 Task: Create Workspace Knowledge Management Workspace description Create and manage company-wide agile and lean methodologies. Workspace type Small Business
Action: Mouse moved to (338, 72)
Screenshot: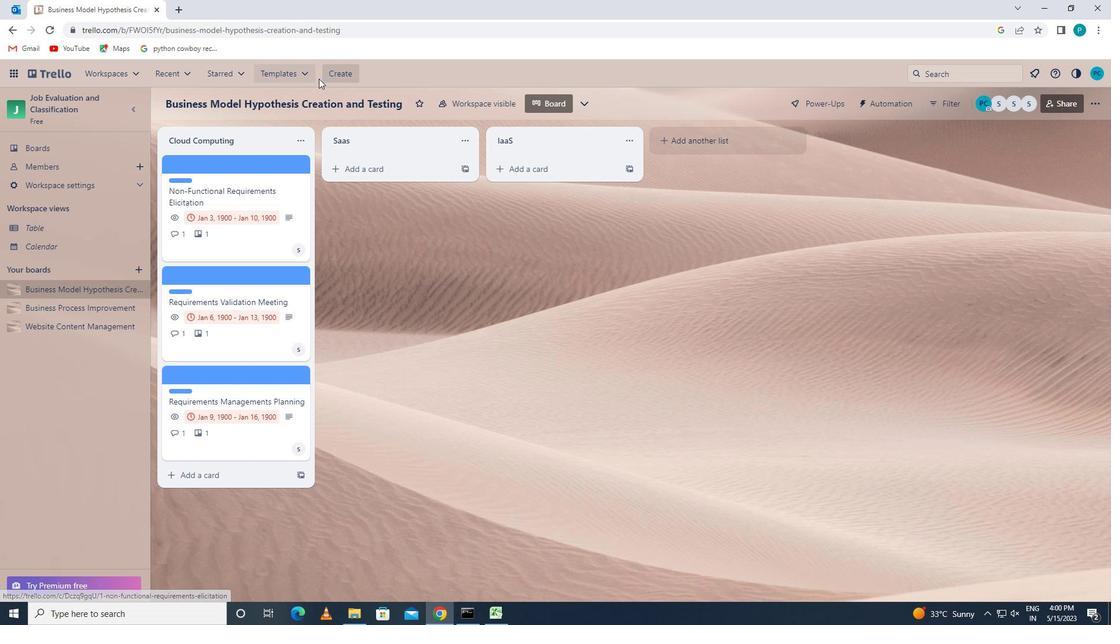 
Action: Mouse pressed left at (338, 72)
Screenshot: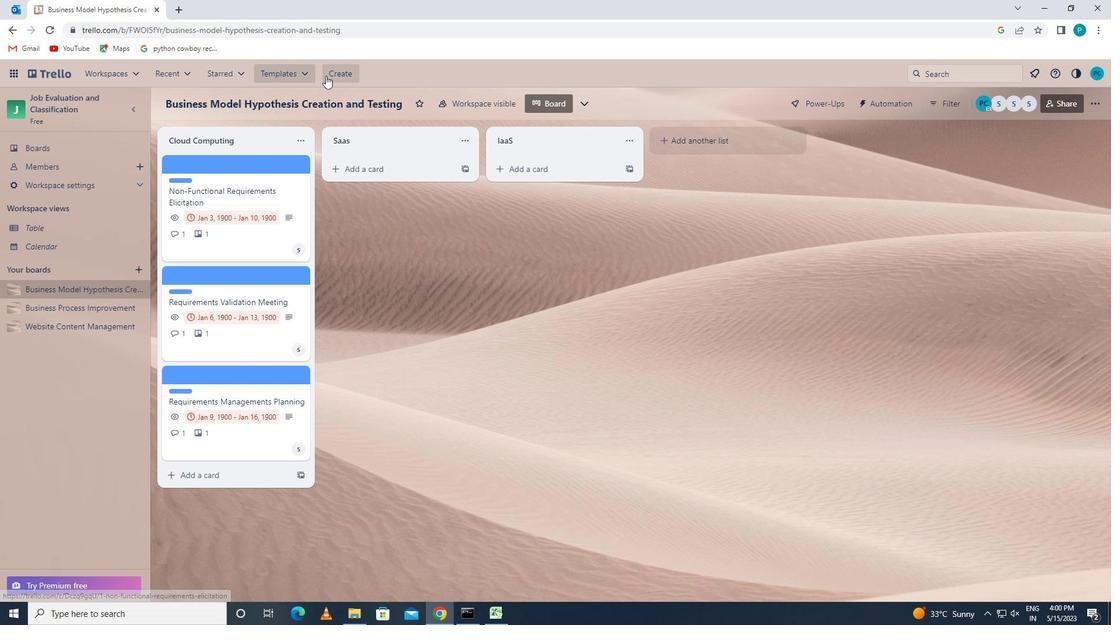 
Action: Mouse moved to (365, 184)
Screenshot: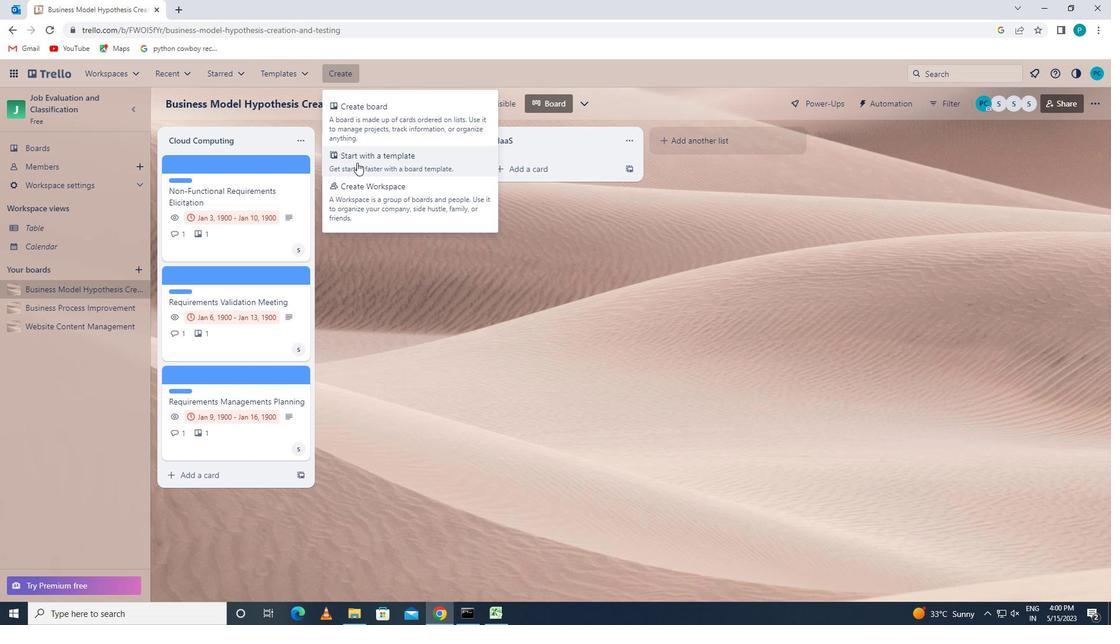 
Action: Mouse pressed left at (365, 184)
Screenshot: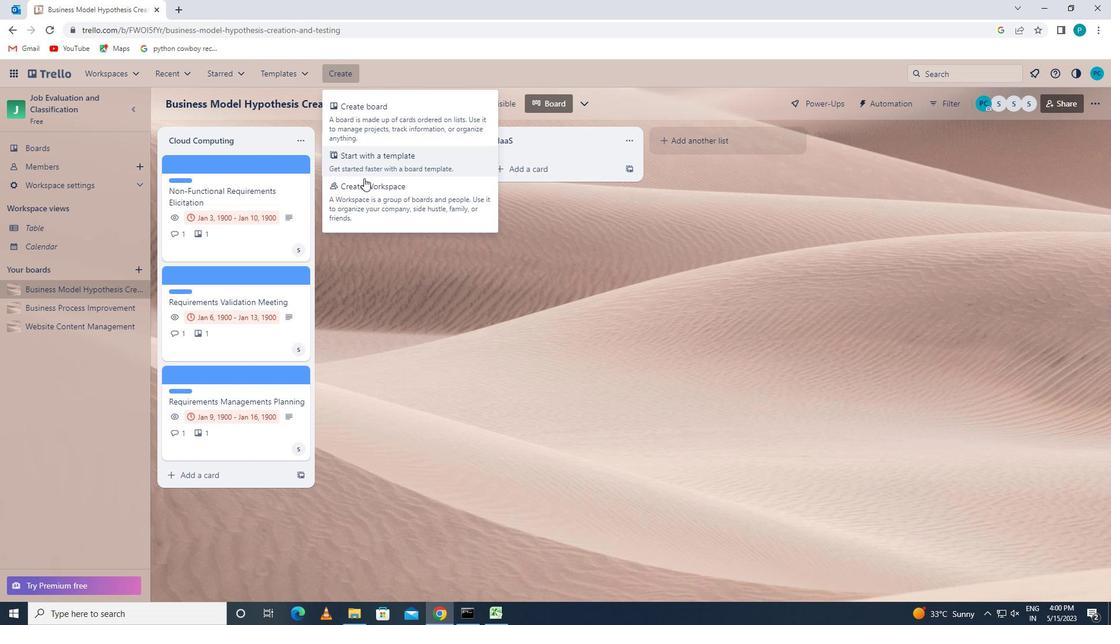 
Action: Mouse moved to (361, 215)
Screenshot: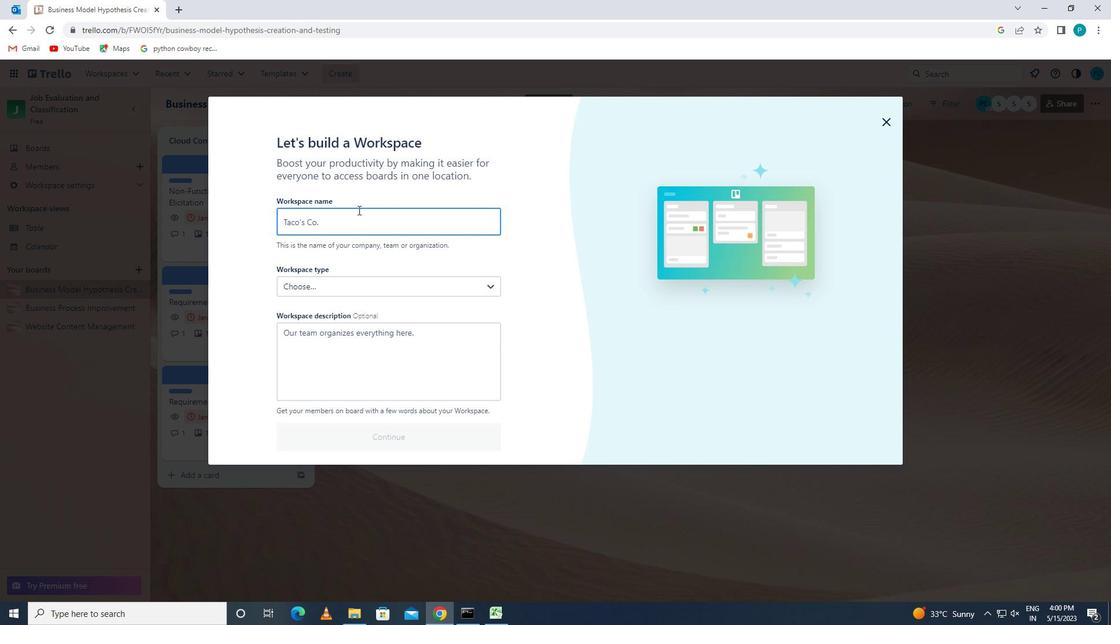 
Action: Mouse pressed left at (361, 215)
Screenshot: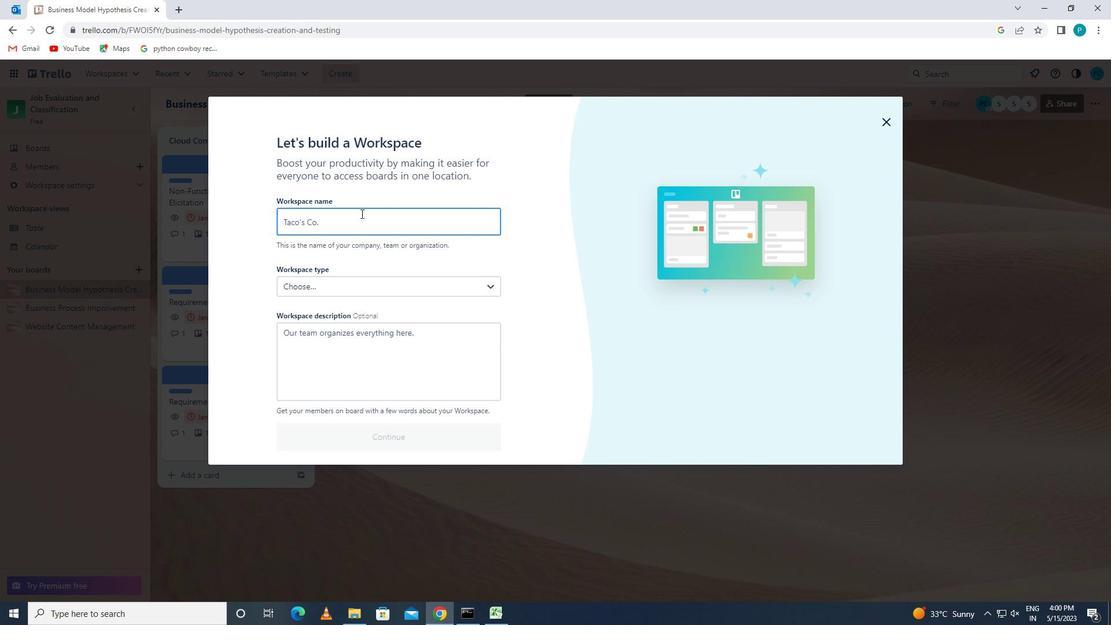 
Action: Key pressed <Key.caps_lock>k<Key.caps_lock>nowledge<Key.space><Key.caps_lock>m<Key.caps_lock>anagement
Screenshot: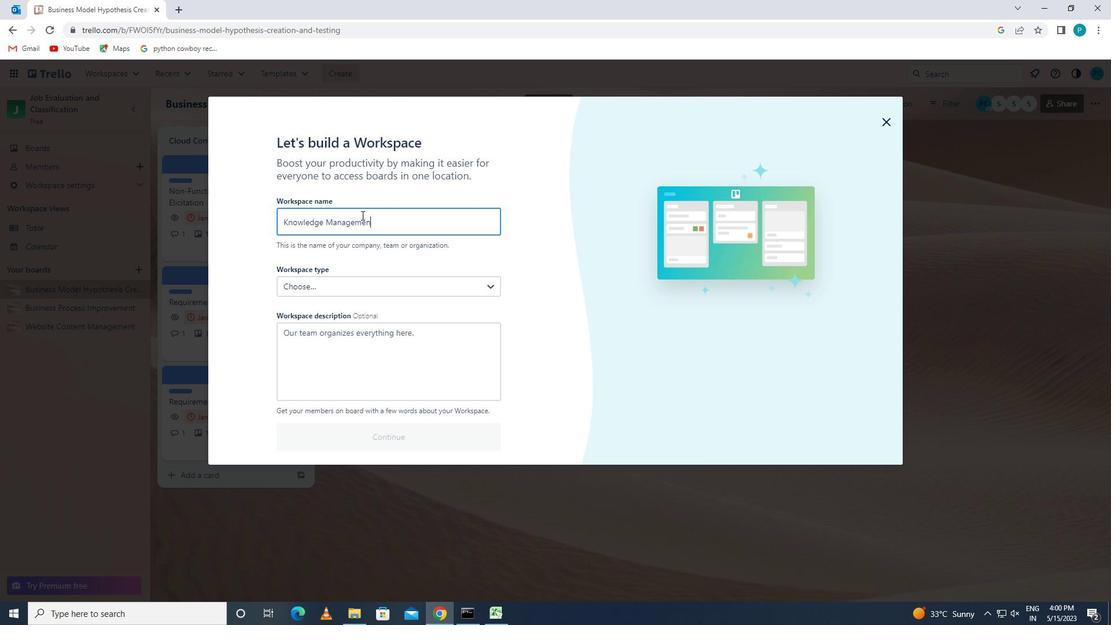 
Action: Mouse moved to (356, 358)
Screenshot: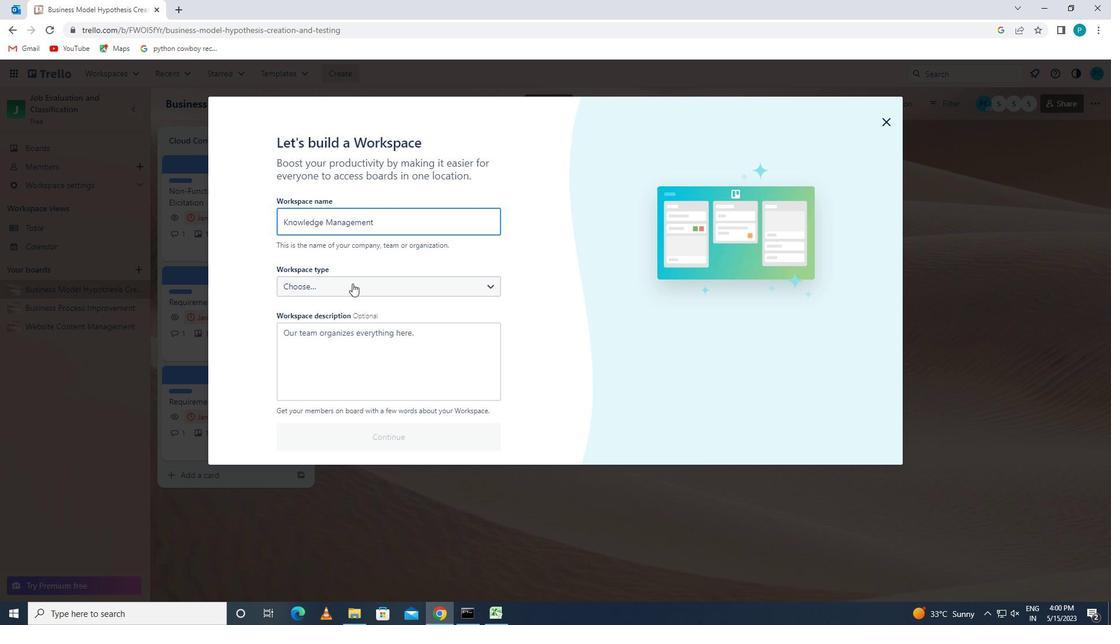 
Action: Mouse pressed left at (356, 358)
Screenshot: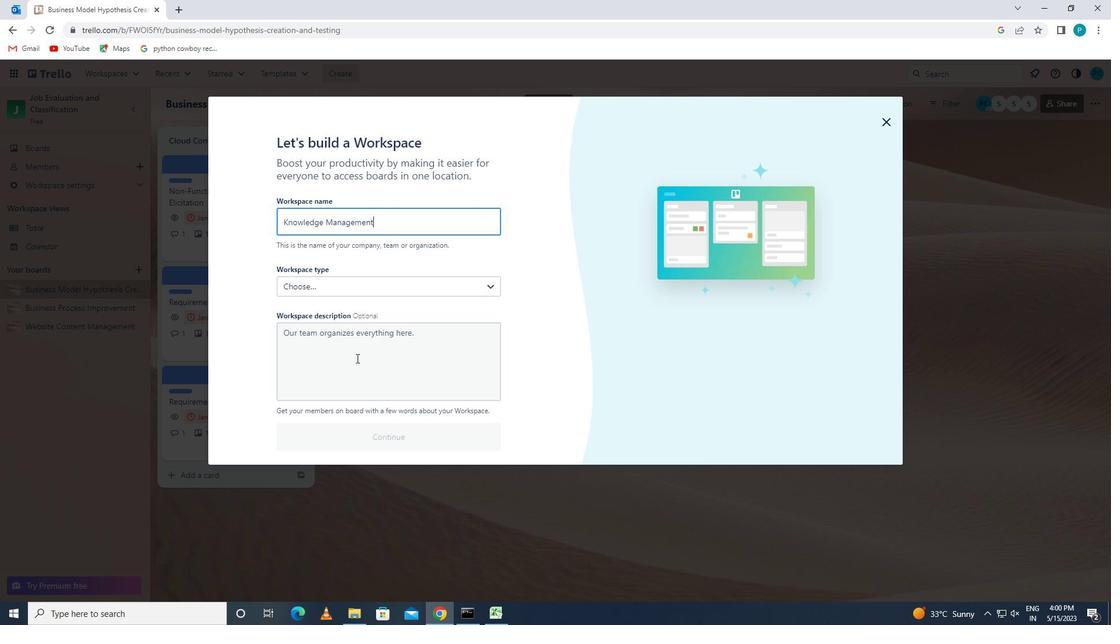 
Action: Key pressed <Key.caps_lock>c<Key.caps_lock>reate<Key.space>and<Key.space>manage<Key.space>company-wide<Key.space>agile<Key.space>and<Key.space>lean<Key.space>methodologies
Screenshot: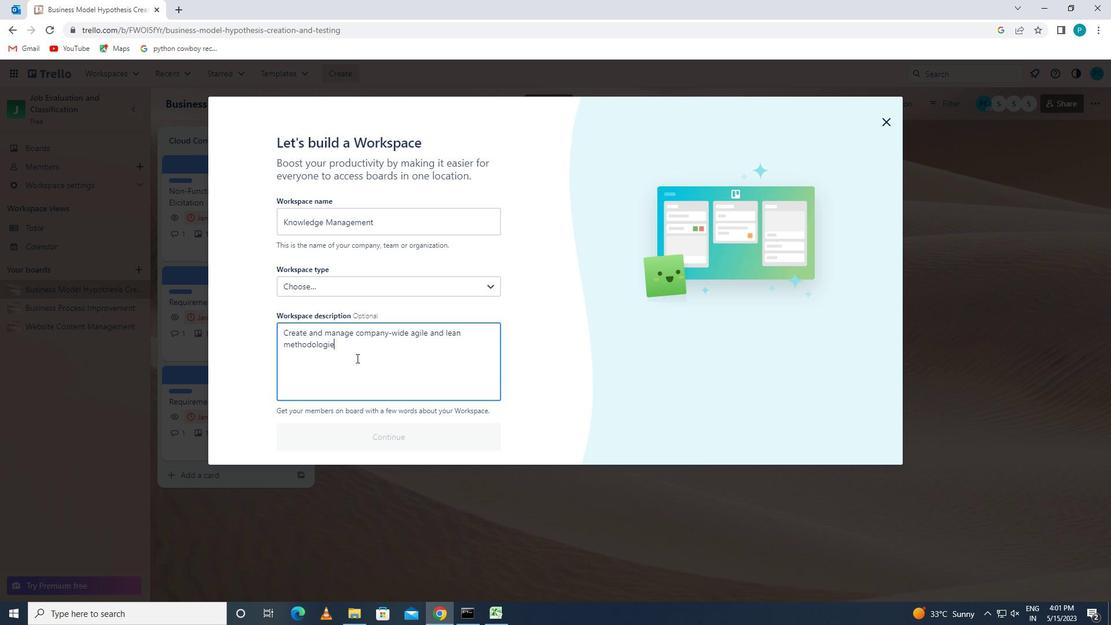 
Action: Mouse moved to (332, 293)
Screenshot: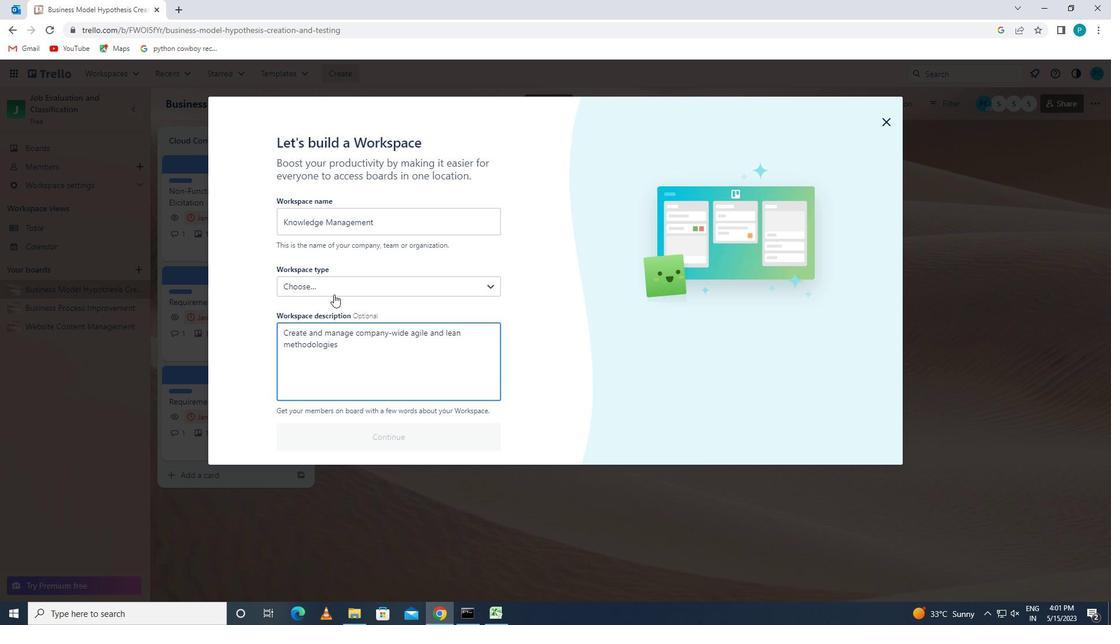 
Action: Mouse pressed left at (332, 293)
Screenshot: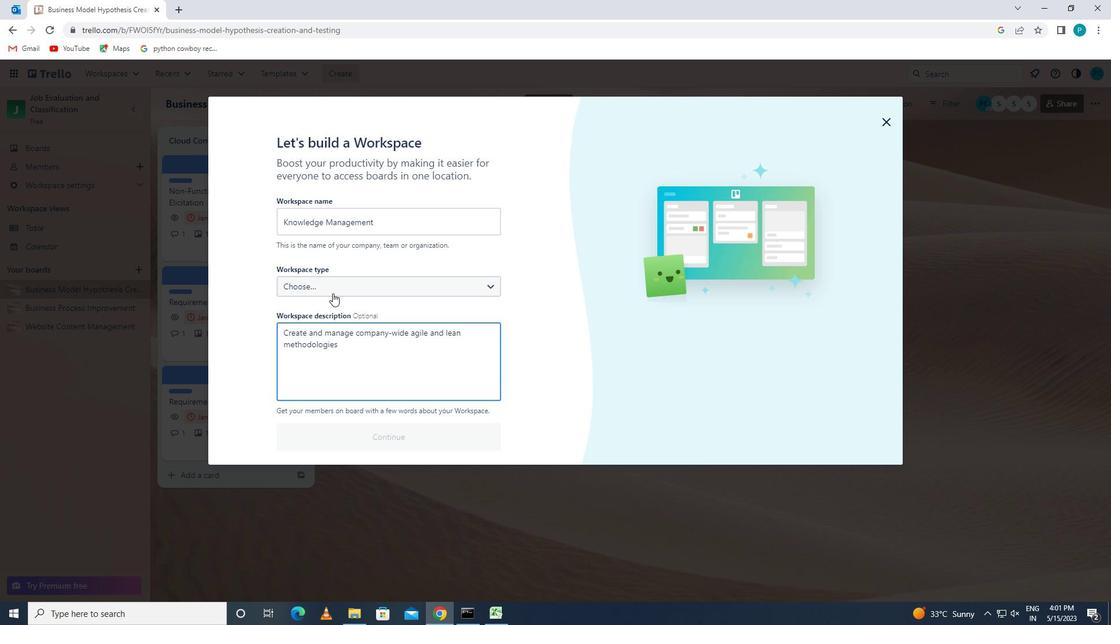 
Action: Mouse moved to (332, 309)
Screenshot: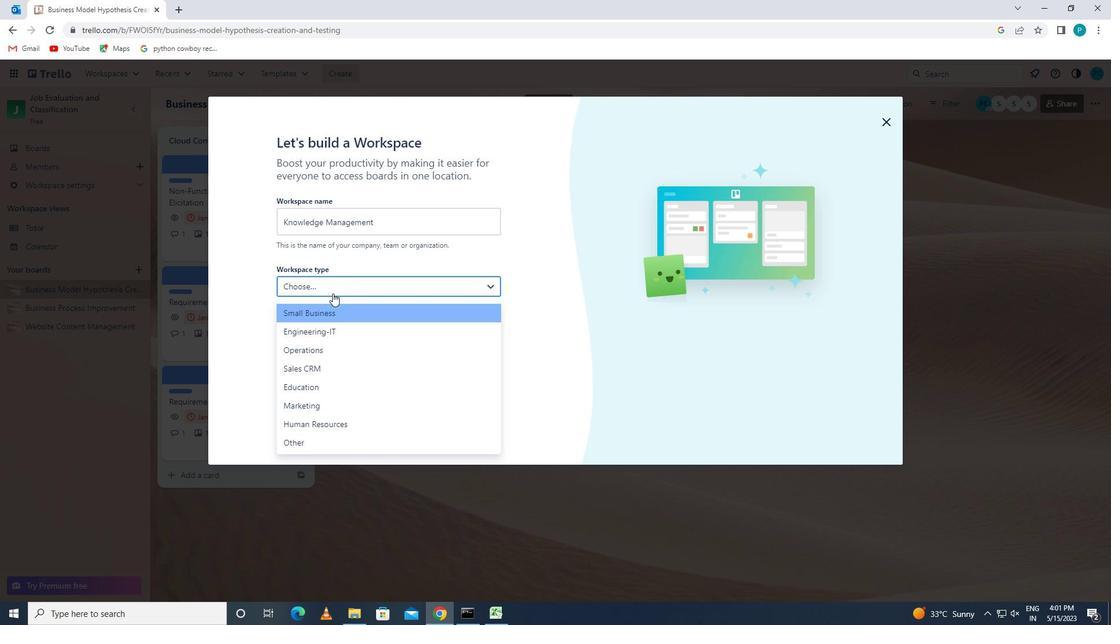 
Action: Mouse pressed left at (332, 309)
Screenshot: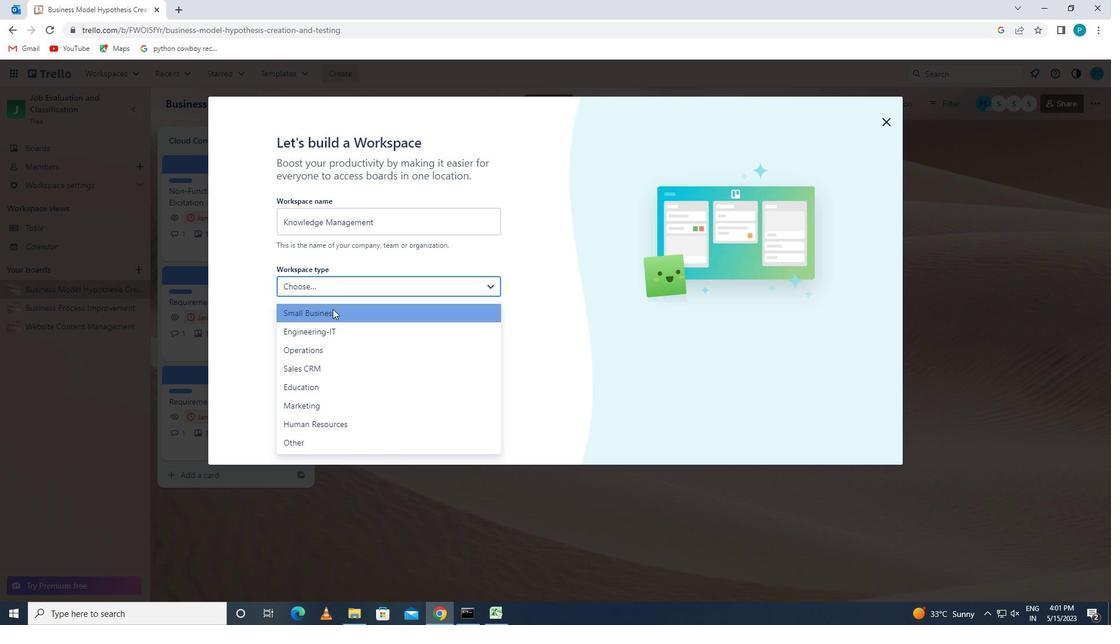 
Action: Mouse moved to (343, 438)
Screenshot: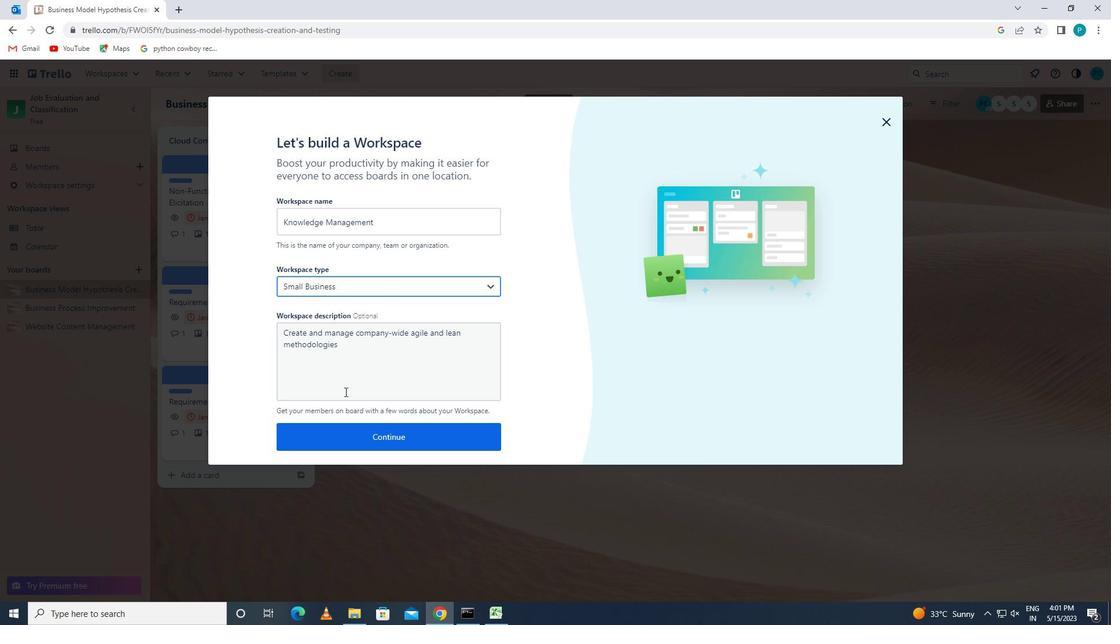 
Action: Mouse pressed left at (343, 438)
Screenshot: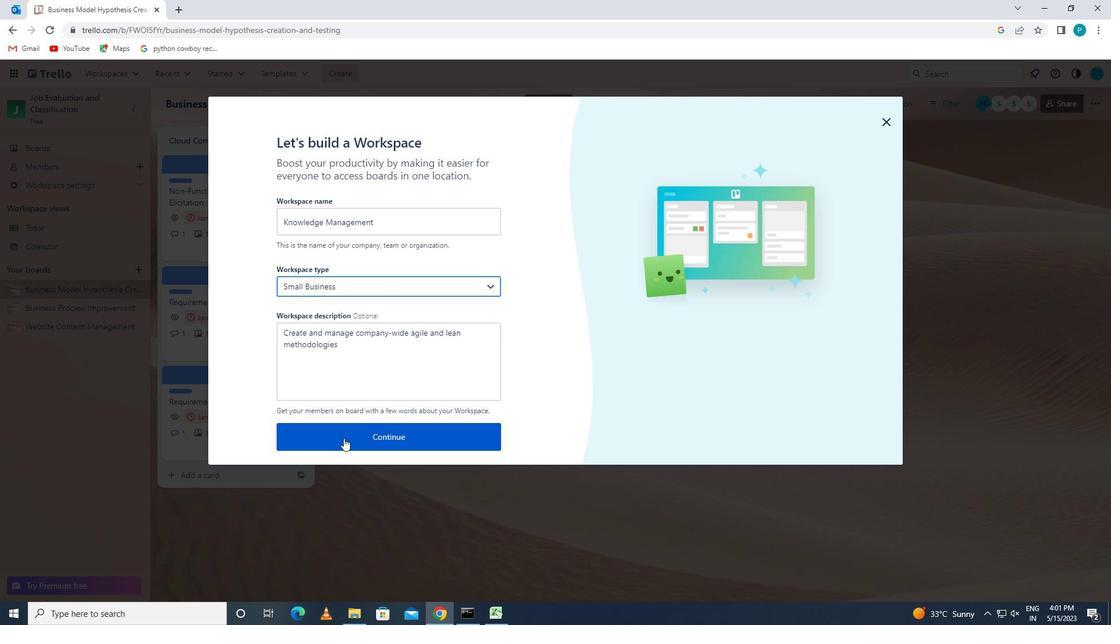 
Action: Mouse moved to (711, 256)
Screenshot: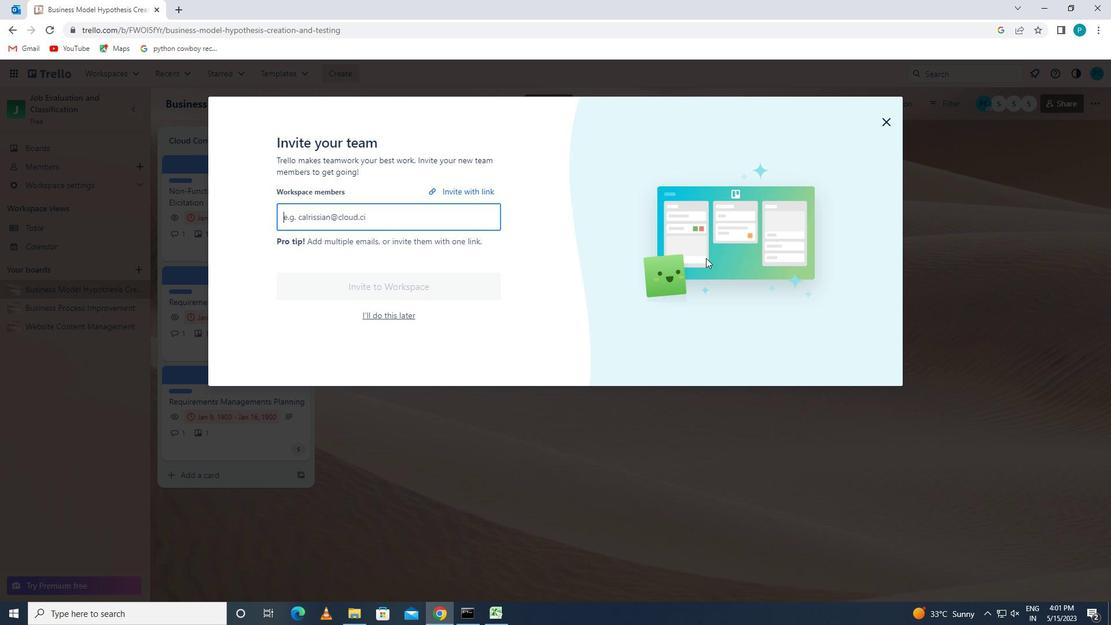 
